 Task: Add a field from the Popular template Effort Level a blank project AgileExpert
Action: Mouse moved to (71, 506)
Screenshot: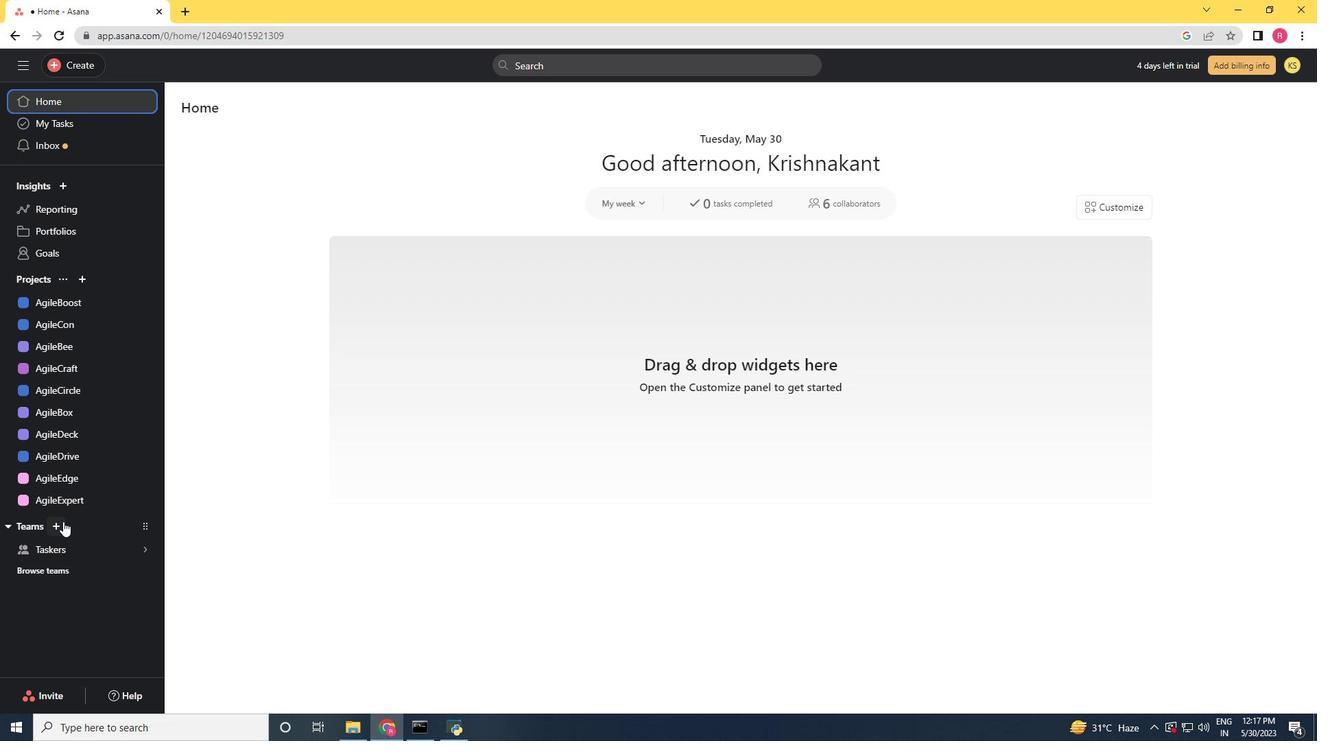
Action: Mouse pressed left at (71, 506)
Screenshot: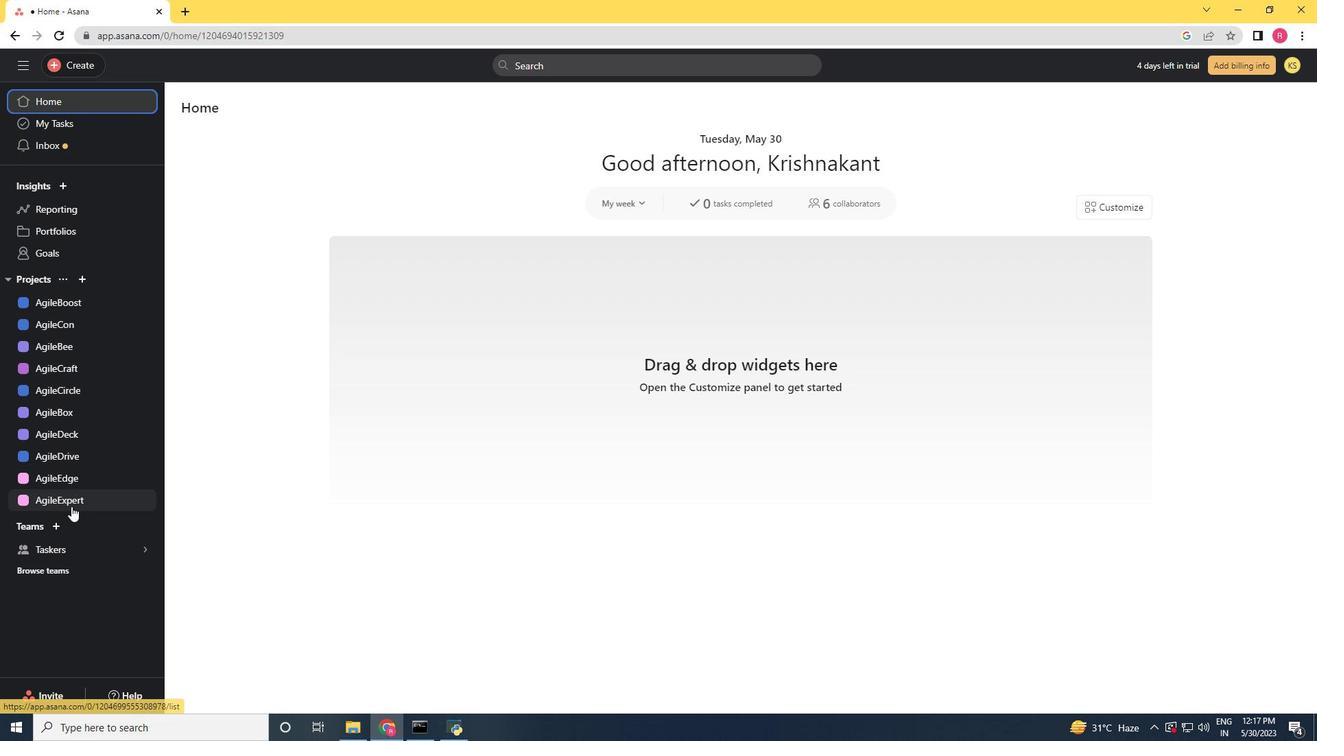 
Action: Mouse moved to (1267, 122)
Screenshot: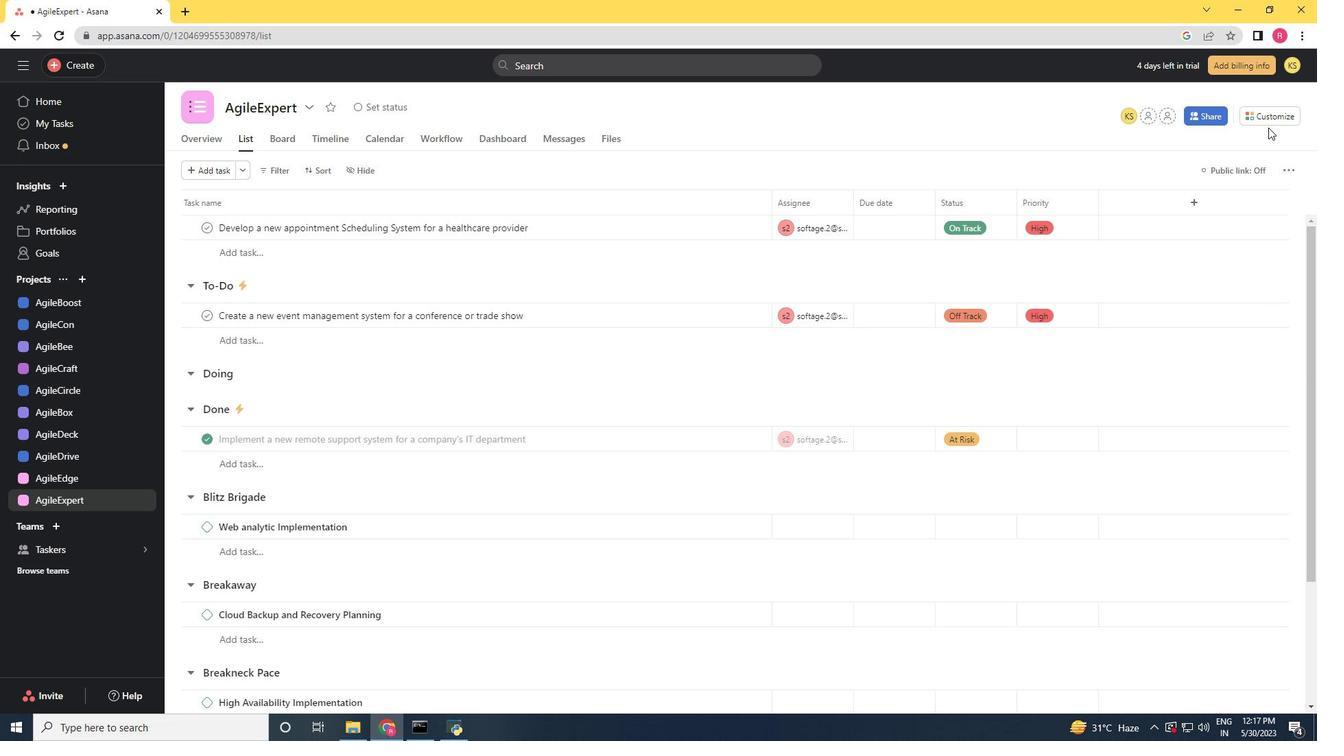 
Action: Mouse pressed left at (1267, 122)
Screenshot: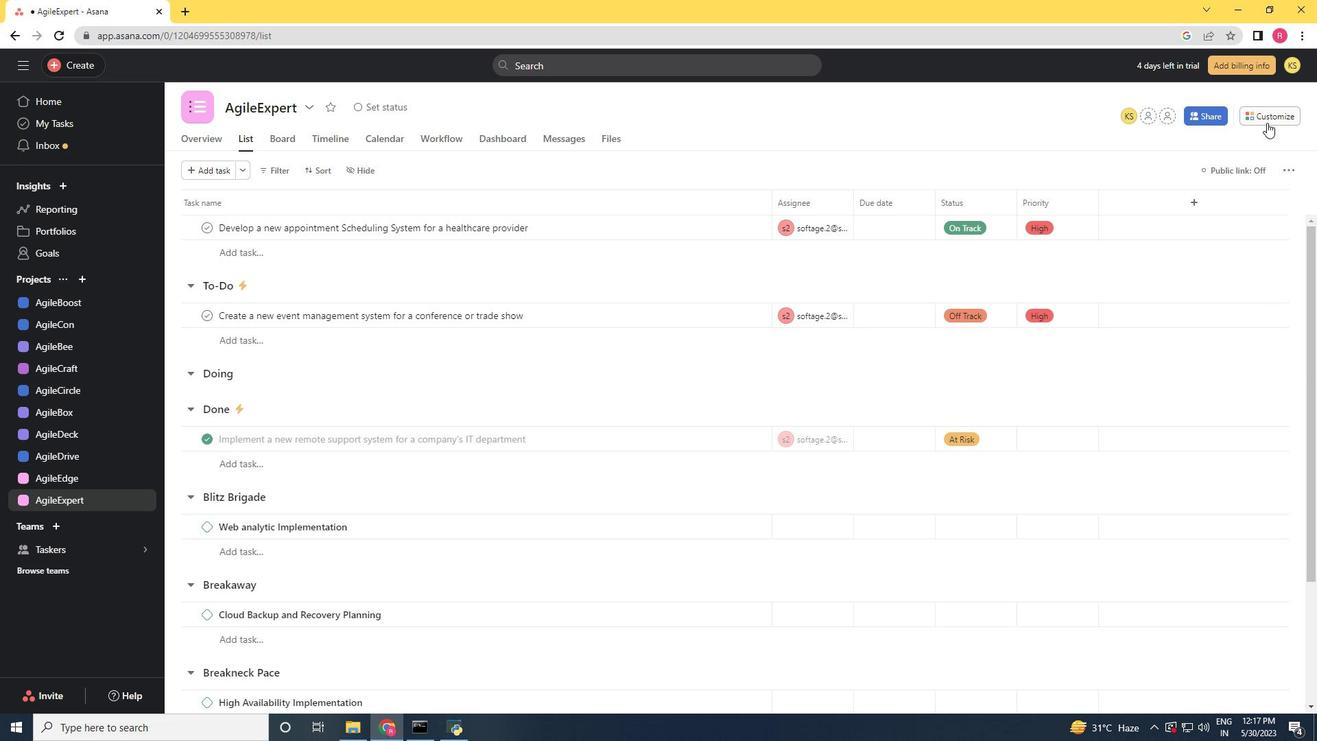 
Action: Mouse moved to (1131, 272)
Screenshot: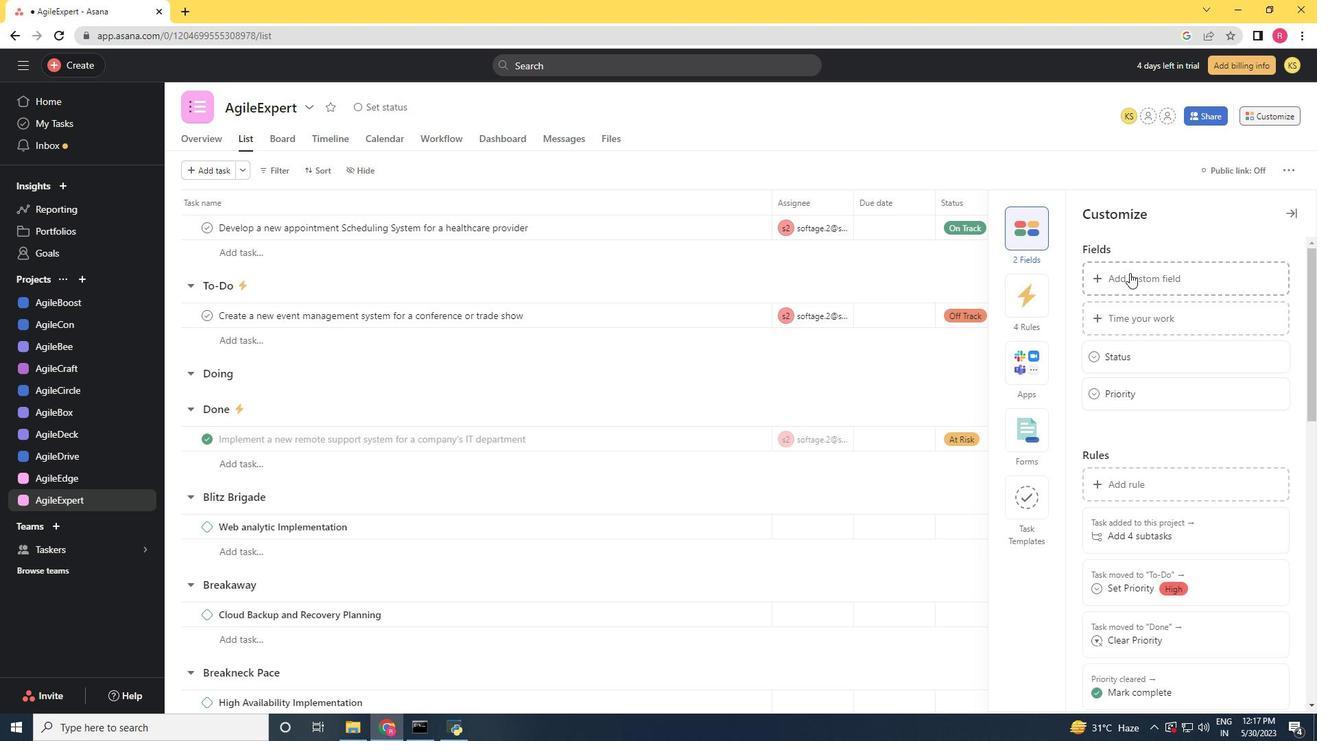 
Action: Mouse pressed left at (1131, 272)
Screenshot: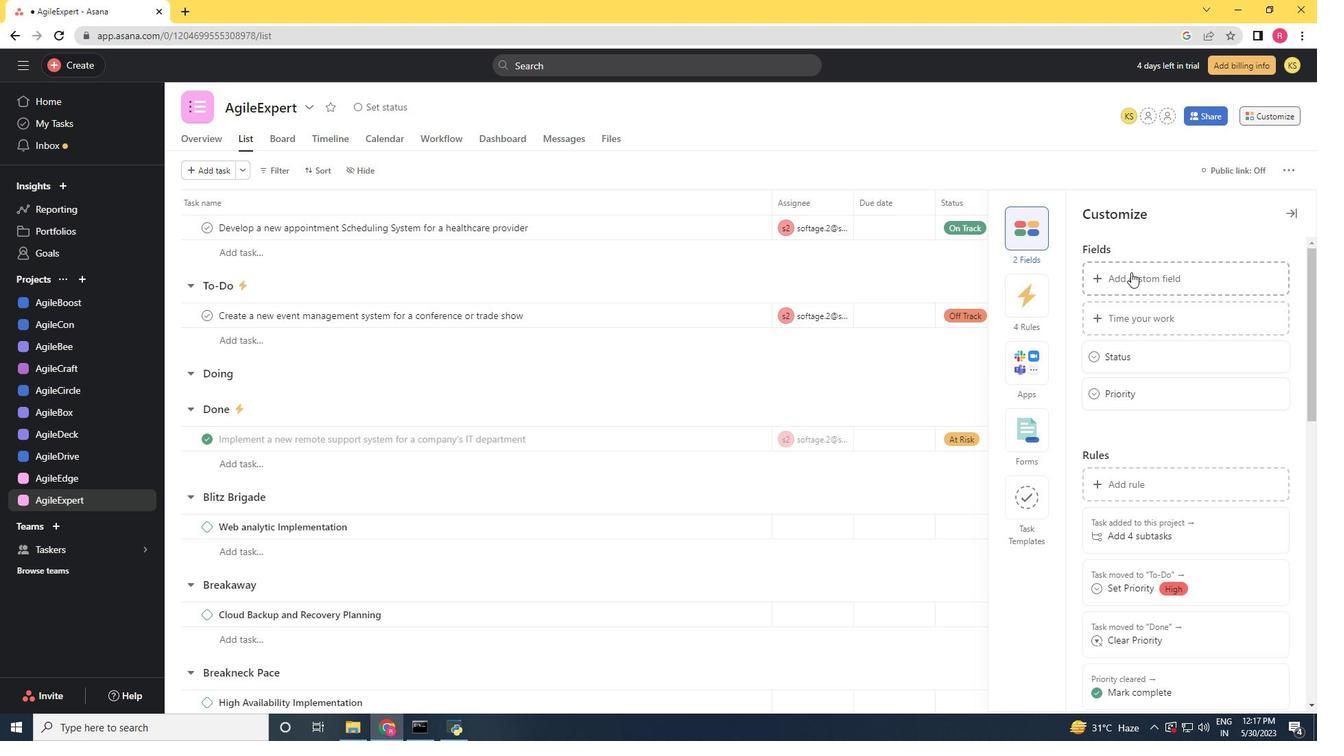 
Action: Mouse moved to (1093, 273)
Screenshot: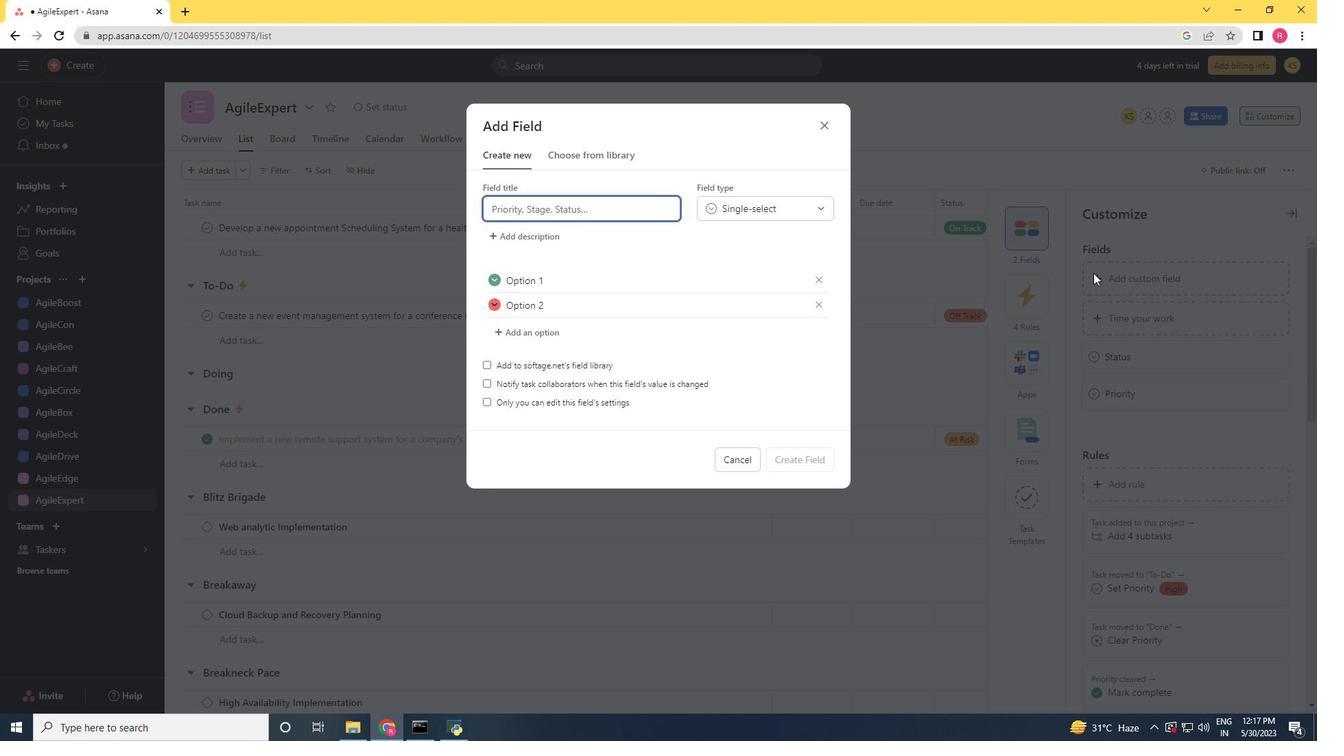 
Action: Key pressed <Key.shift><Key.shift><Key.shift><Key.shift><Key.shift><Key.shift><Key.shift><Key.shift><Key.shift><Key.shift><Key.shift><Key.shift><Key.shift><Key.shift><Key.shift><Key.shift><Key.shift><Key.shift><Key.shift><Key.shift><Key.shift><Key.shift><Key.shift><Key.shift><Key.shift><Key.shift><Key.shift><Key.shift><Key.shift><Key.shift><Key.shift><Key.shift><Key.shift><Key.shift><Key.shift><Key.shift><Key.shift><Key.shift><Key.shift><Key.shift><Key.shift><Key.shift><Key.shift><Key.shift><Key.shift><Key.shift><Key.shift><Key.shift><Key.shift><Key.shift><Key.shift><Key.shift><Key.shift><Key.shift><Key.shift><Key.shift><Key.shift><Key.shift><Key.shift><Key.shift><Key.shift><Key.shift><Key.shift><Key.shift><Key.shift><Key.shift><Key.shift><Key.shift><Key.shift><Key.shift><Key.shift><Key.shift><Key.shift><Key.shift><Key.shift><Key.shift><Key.shift><Key.shift><Key.shift><Key.shift><Key.shift><Key.shift><Key.shift><Key.shift><Key.shift><Key.shift><Key.shift><Key.shift><Key.shift><Key.shift><Key.shift><Key.shift><Key.shift><Key.shift><Key.shift><Key.shift><Key.shift><Key.shift><Key.shift><Key.shift><Key.shift><Key.shift><Key.shift><Key.shift><Key.shift><Key.shift><Key.shift><Key.shift><Key.shift><Key.shift><Key.shift><Key.shift><Key.shift><Key.shift><Key.shift><Key.shift><Key.shift><Key.shift><Key.shift><Key.shift><Key.shift><Key.shift><Key.shift><Key.shift><Key.shift><Key.shift><Key.shift><Key.shift><Key.shift><Key.shift><Key.shift><Key.shift><Key.shift><Key.shift><Key.shift><Key.shift><Key.shift><Key.shift><Key.shift><Key.shift><Key.shift><Key.shift><Key.shift><Key.shift><Key.shift><Key.shift><Key.shift><Key.shift><Key.shift><Key.shift><Key.shift><Key.shift><Key.shift><Key.shift><Key.shift><Key.shift><Key.shift><Key.shift><Key.shift><Key.shift><Key.shift><Key.shift><Key.shift><Key.shift><Key.shift><Key.shift><Key.shift><Key.shift><Key.shift><Key.shift><Key.shift><Key.shift><Key.shift><Key.shift><Key.shift><Key.shift><Key.shift><Key.shift><Key.shift><Key.shift><Key.shift><Key.shift><Key.shift><Key.shift><Key.shift><Key.shift><Key.shift><Key.shift><Key.shift><Key.shift><Key.shift><Key.shift><Key.shift><Key.shift><Key.shift><Key.shift><Key.shift><Key.shift><Key.shift><Key.shift><Key.shift><Key.shift><Key.shift><Key.shift><Key.shift><Key.shift><Key.shift><Key.shift><Key.shift><Key.shift><Key.shift><Key.shift><Key.shift><Key.shift><Key.shift><Key.shift><Key.shift><Key.shift><Key.shift><Key.shift><Key.shift><Key.shift><Key.shift><Key.shift><Key.shift><Key.shift><Key.shift><Key.shift><Key.shift><Key.shift><Key.shift><Key.shift><Key.shift><Key.shift><Key.shift><Key.shift><Key.shift><Key.shift><Key.shift><Key.shift><Key.shift><Key.shift><Key.shift><Key.shift><Key.shift><Key.shift><Key.shift><Key.shift><Key.shift><Key.shift><Key.shift><Key.shift><Key.shift><Key.shift><Key.shift><Key.shift><Key.shift><Key.shift><Key.shift><Key.shift><Key.shift><Key.shift><Key.shift><Key.shift><Key.shift><Key.shift><Key.shift><Key.shift><Key.shift><Key.shift><Key.shift><Key.shift><Key.shift><Key.shift><Key.shift><Key.shift><Key.shift><Key.shift><Key.shift><Key.shift><Key.shift><Key.shift><Key.shift><Key.shift><Key.shift><Key.shift><Key.shift><Key.shift><Key.shift><Key.shift><Key.shift><Key.shift><Key.shift><Key.shift><Key.shift><Key.shift><Key.shift><Key.shift><Key.shift><Key.shift><Key.shift><Key.shift>Effe<Key.backspace>ort<Key.space><Key.shift>Level
Screenshot: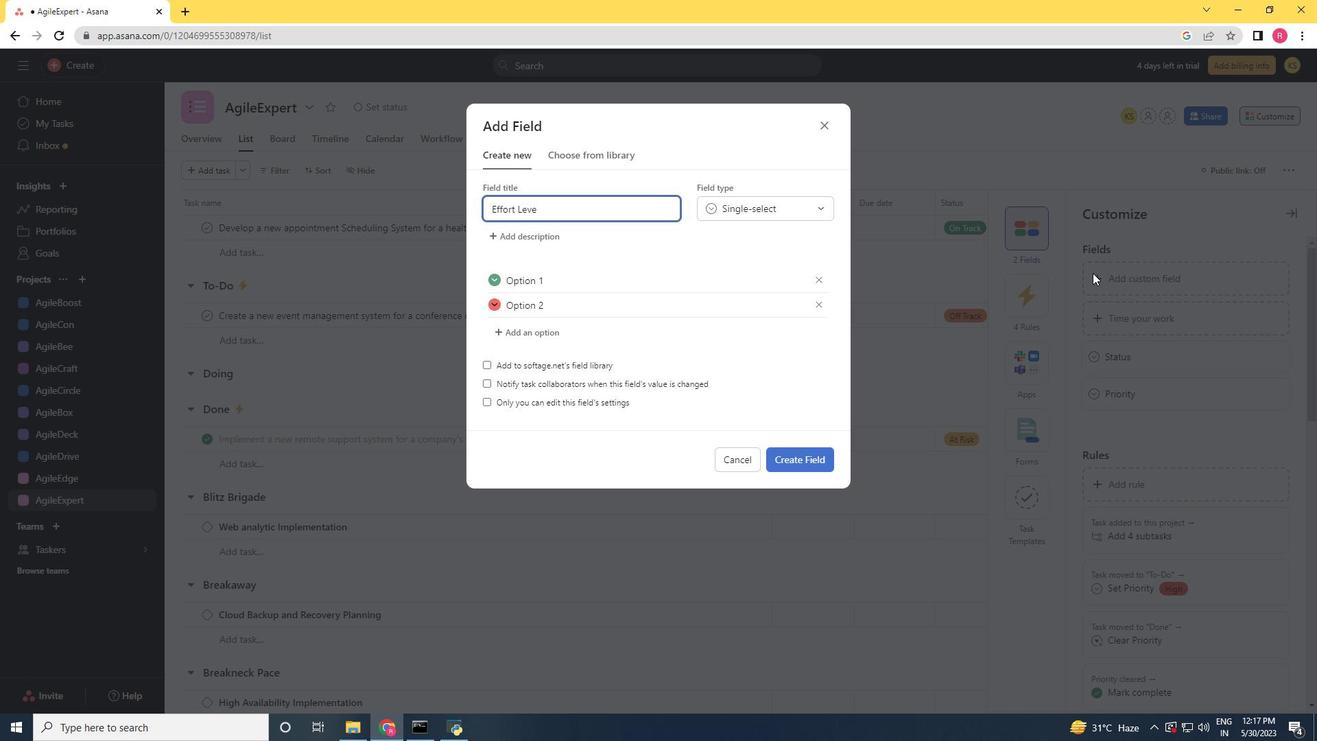 
Action: Mouse moved to (785, 460)
Screenshot: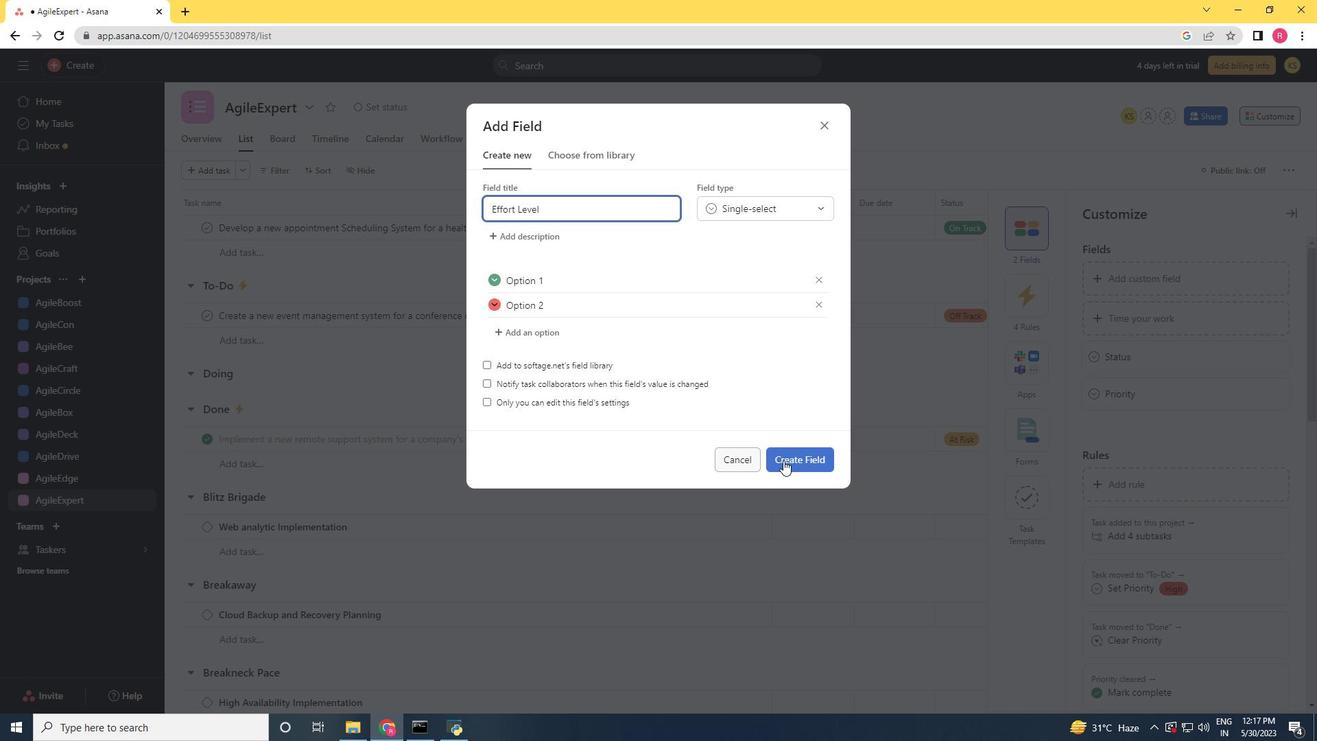 
Action: Mouse pressed left at (785, 460)
Screenshot: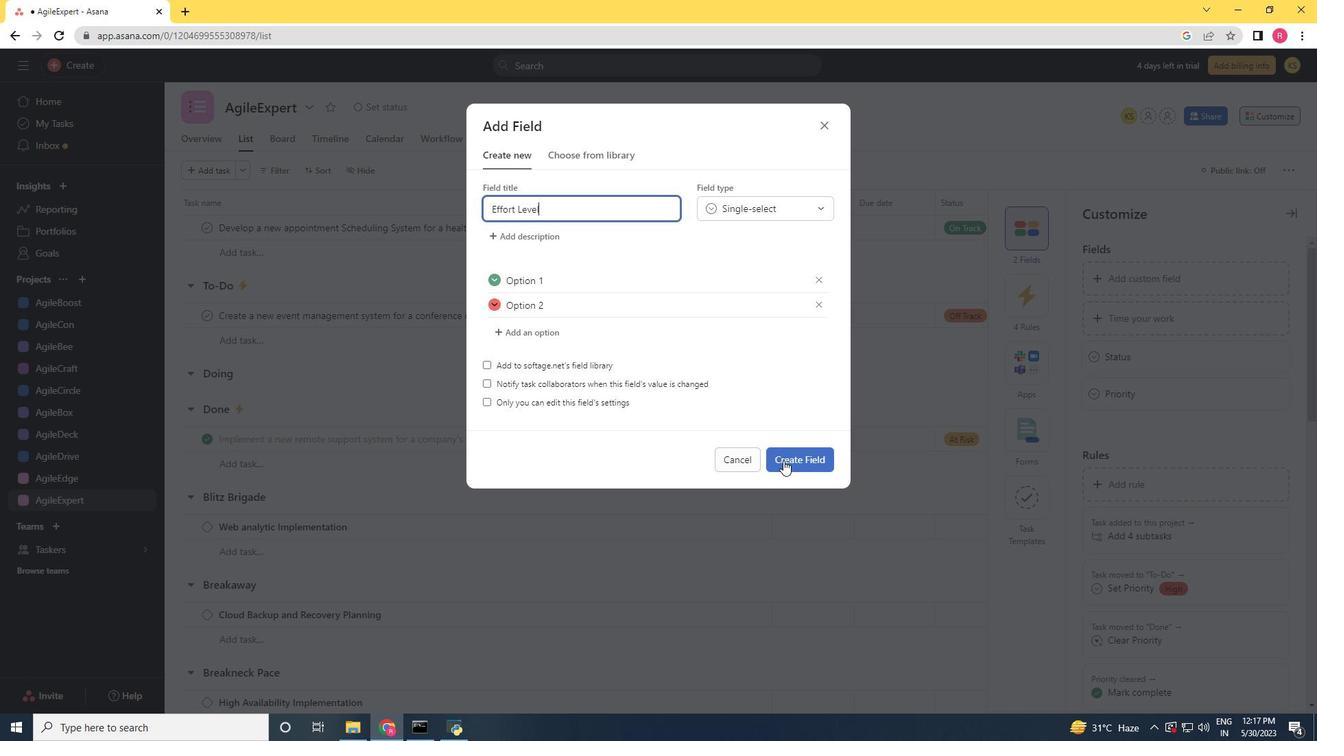 
Action: Mouse moved to (786, 460)
Screenshot: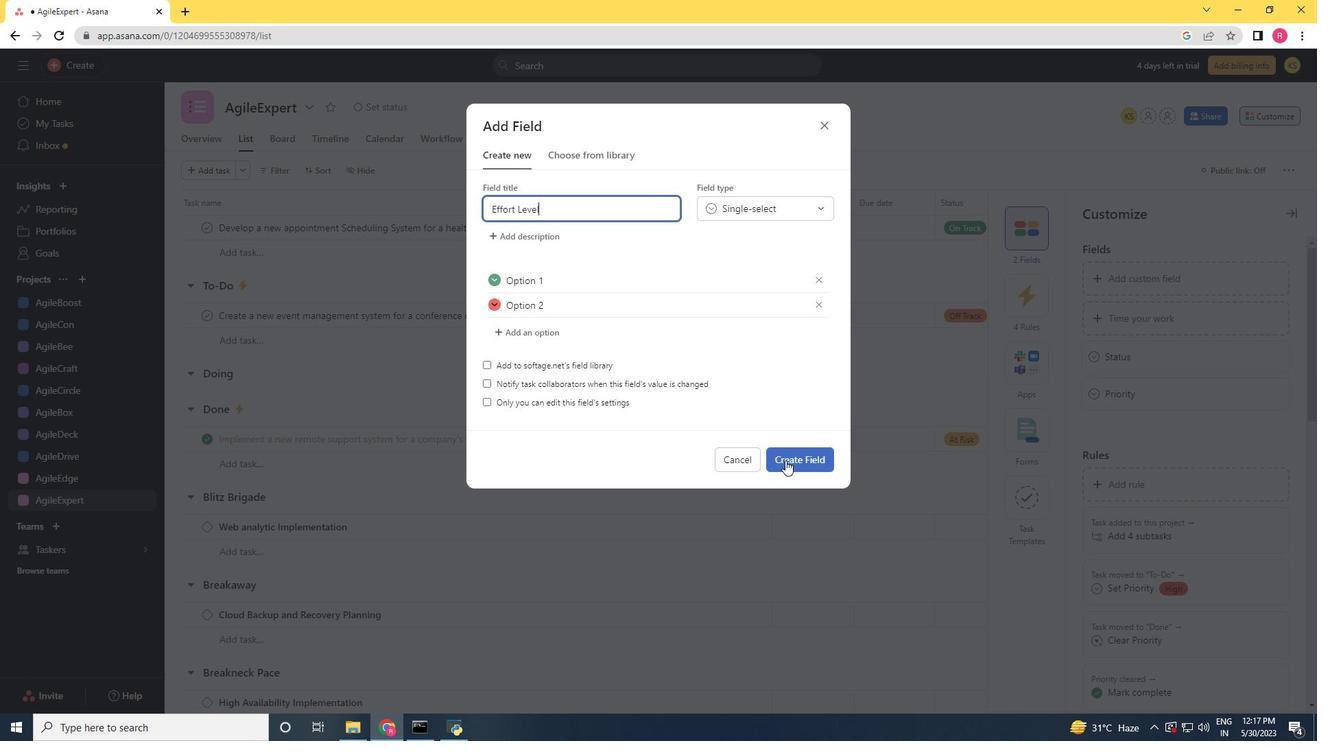 
